 Task: Add Sprouts Organic Dandelion Root to the cart.
Action: Mouse pressed left at (21, 91)
Screenshot: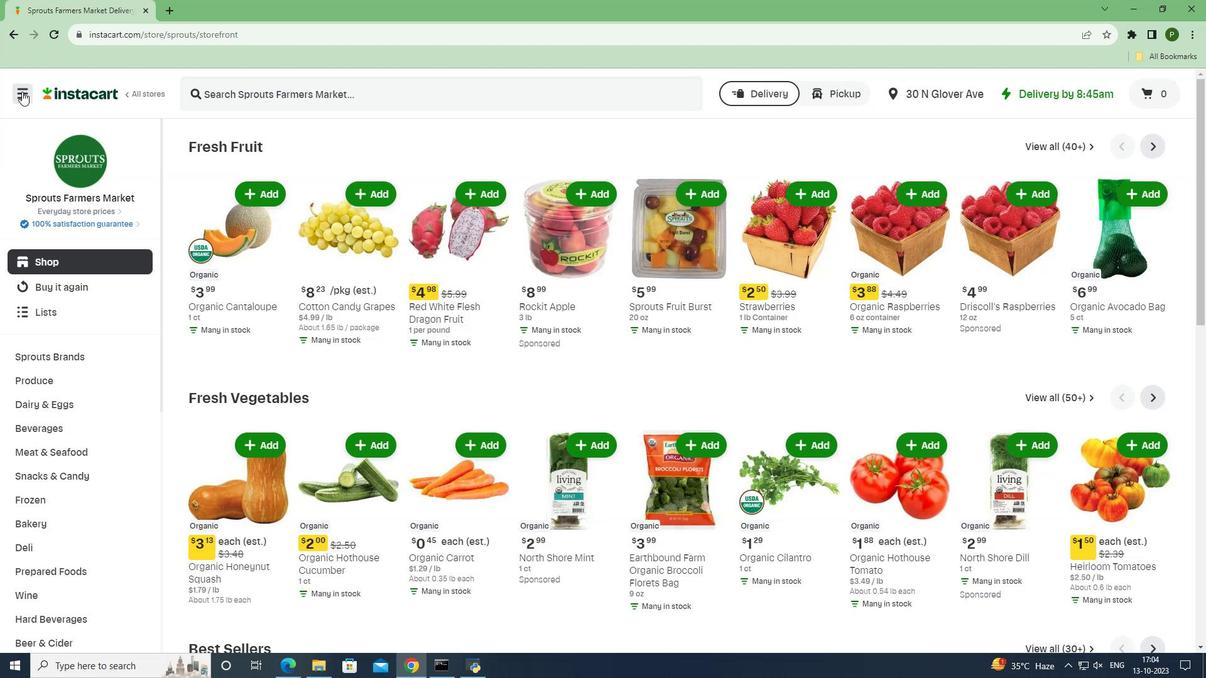 
Action: Mouse moved to (40, 326)
Screenshot: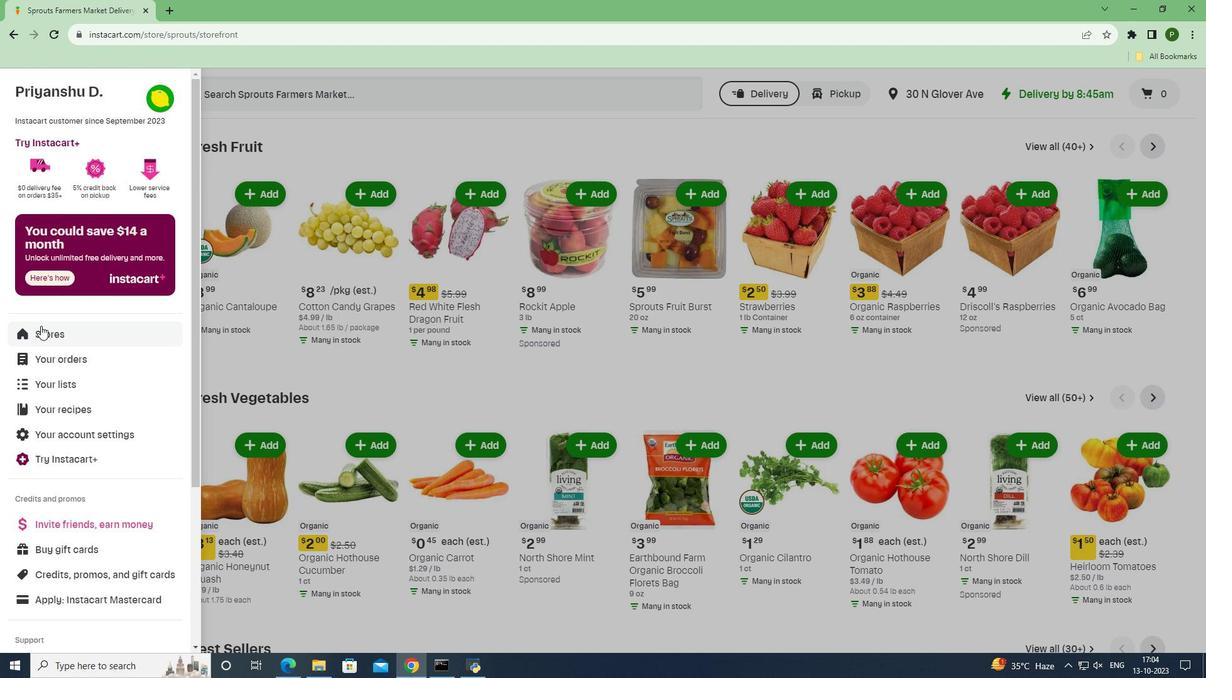 
Action: Mouse pressed left at (40, 326)
Screenshot: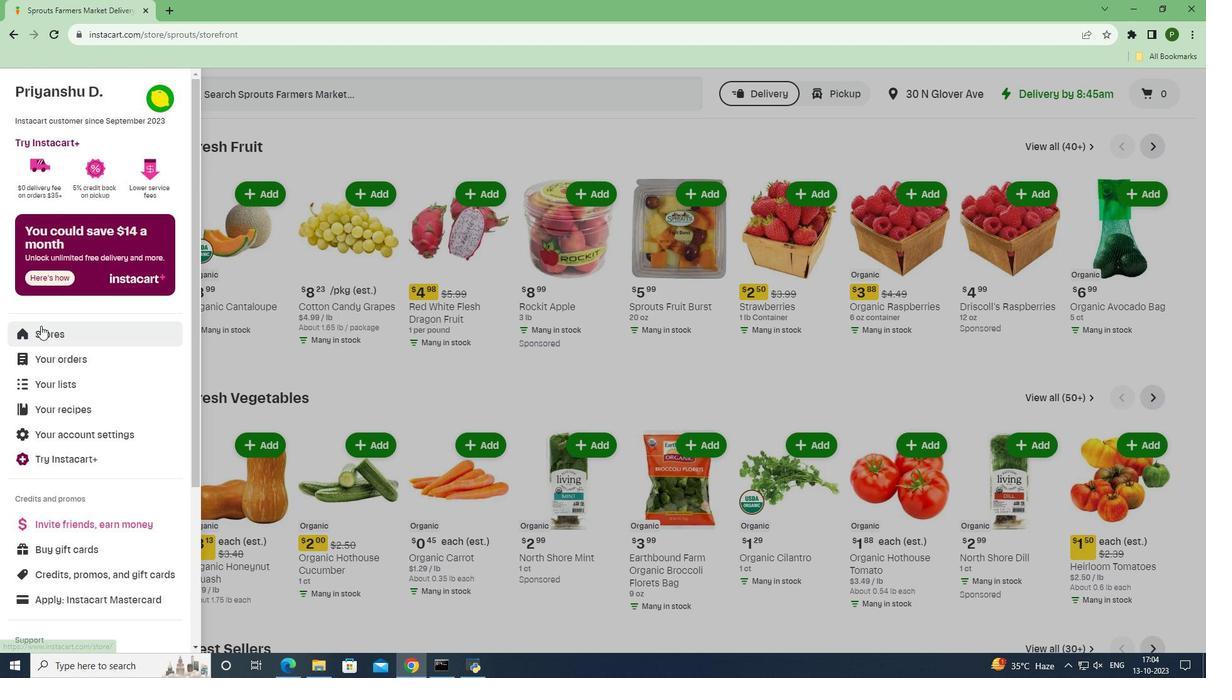 
Action: Mouse moved to (289, 145)
Screenshot: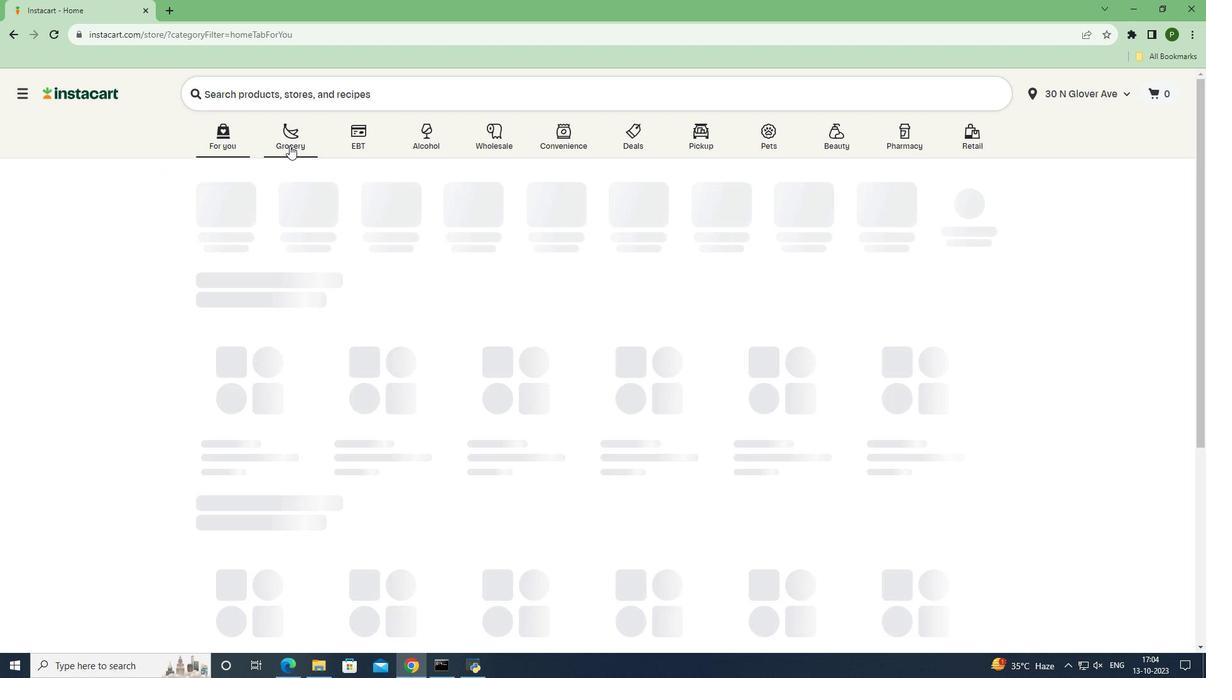 
Action: Mouse pressed left at (289, 145)
Screenshot: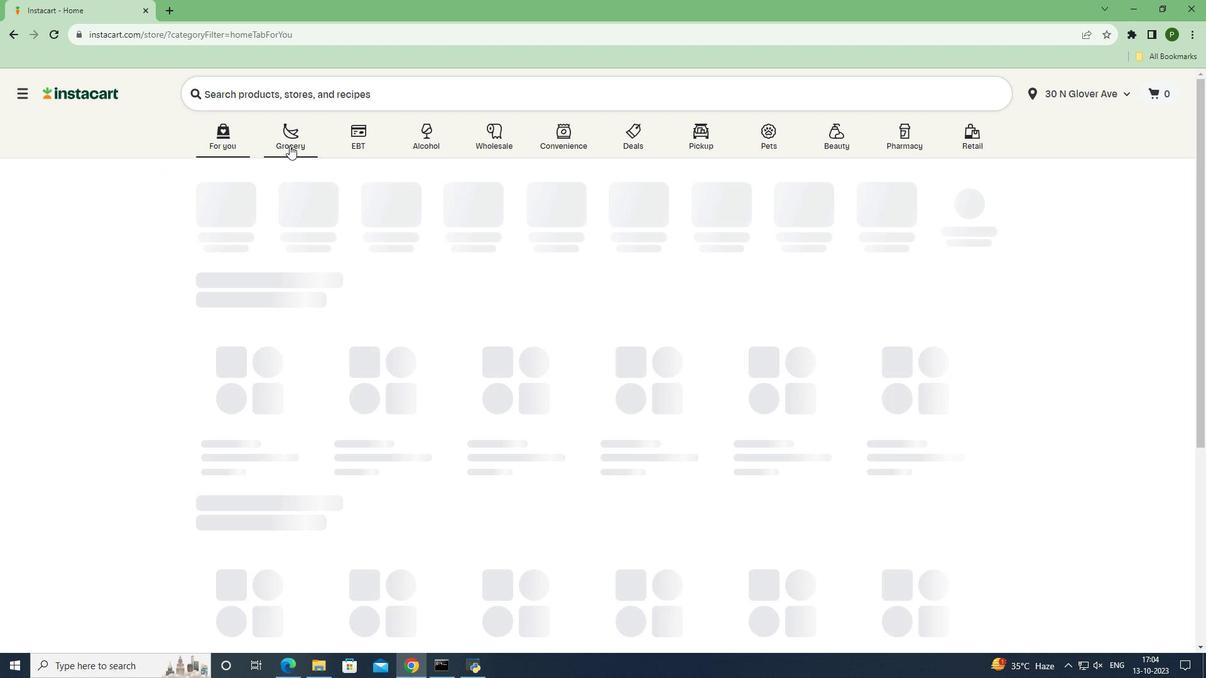 
Action: Mouse moved to (783, 294)
Screenshot: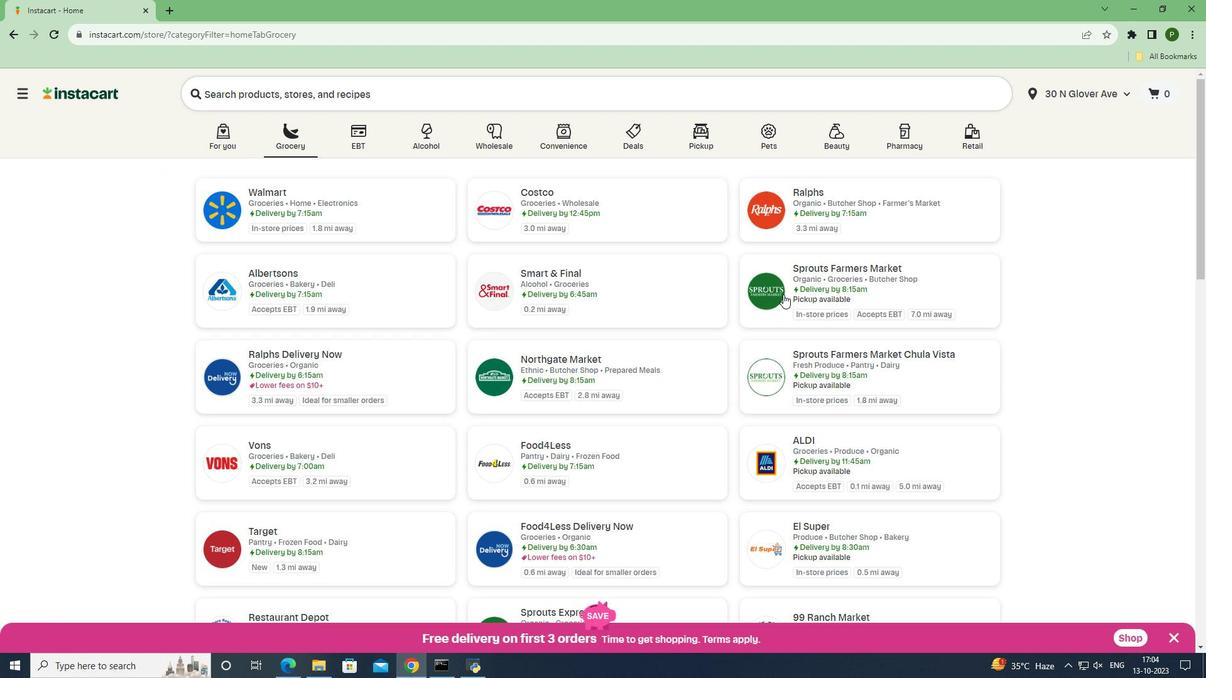 
Action: Mouse pressed left at (783, 294)
Screenshot: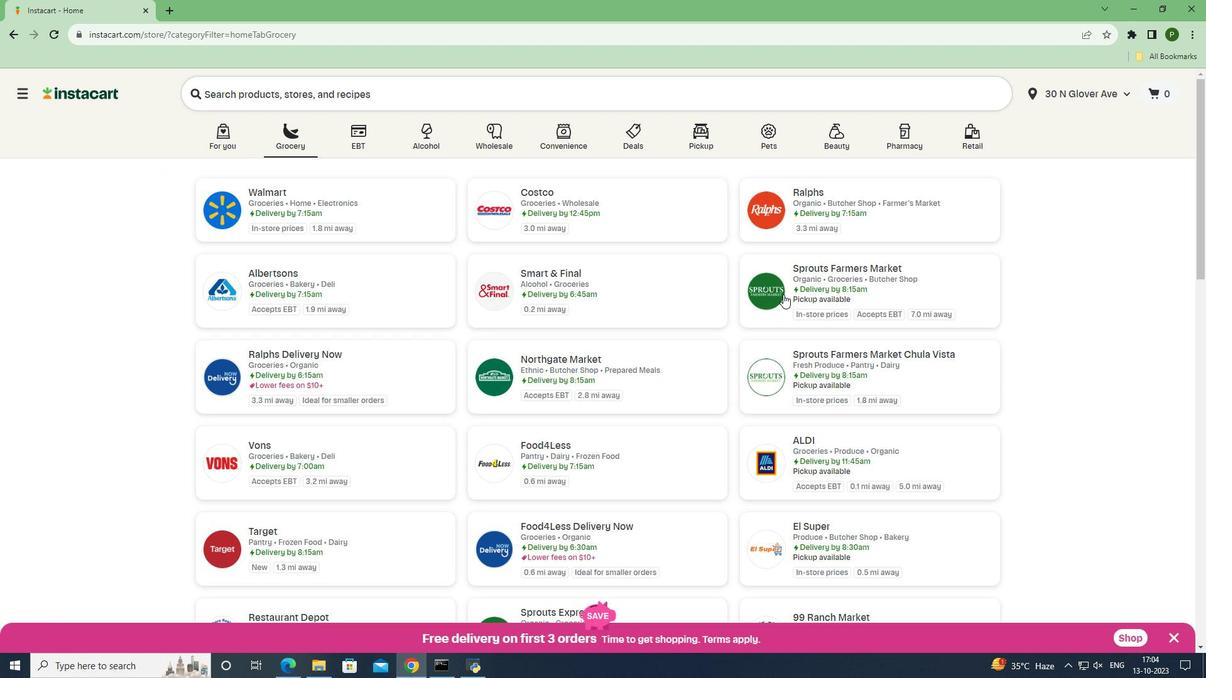 
Action: Mouse moved to (13, 429)
Screenshot: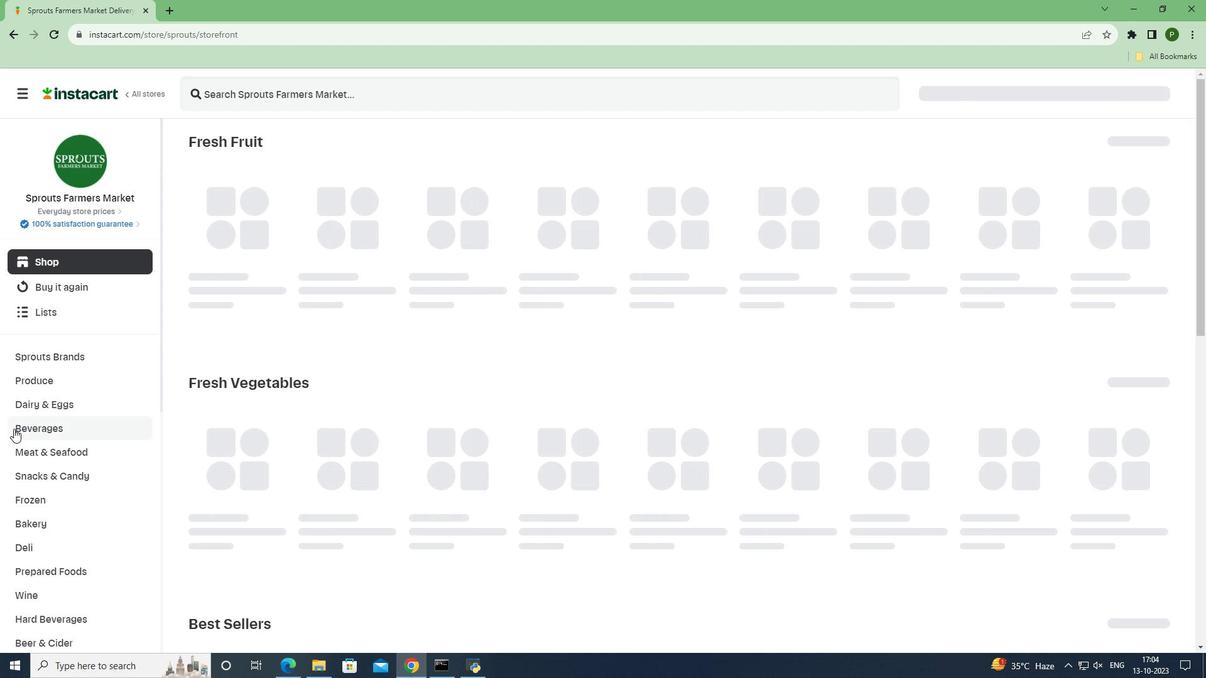 
Action: Mouse pressed left at (13, 429)
Screenshot: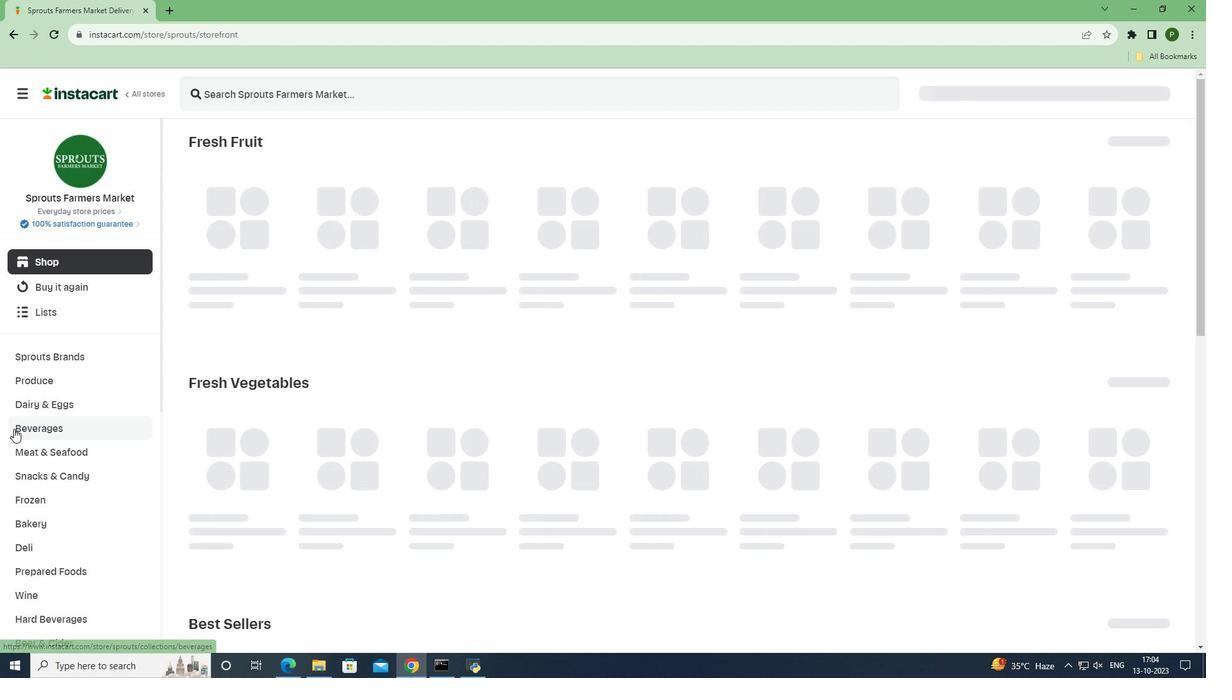 
Action: Mouse moved to (1088, 173)
Screenshot: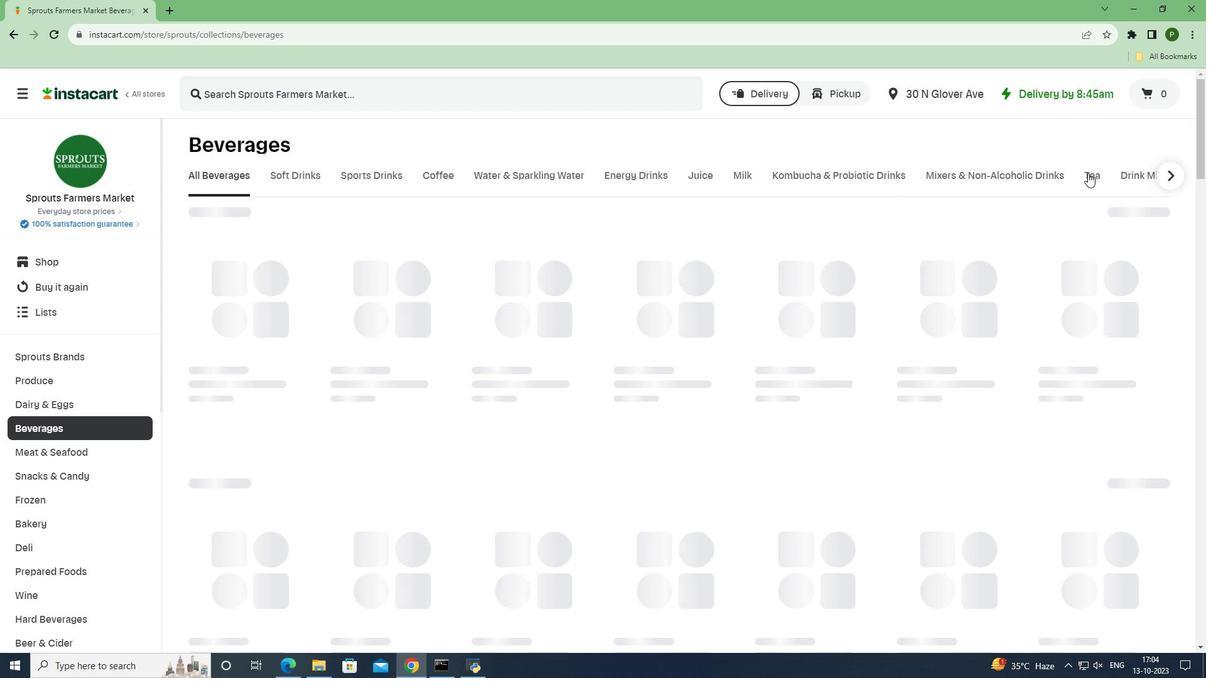 
Action: Mouse pressed left at (1088, 173)
Screenshot: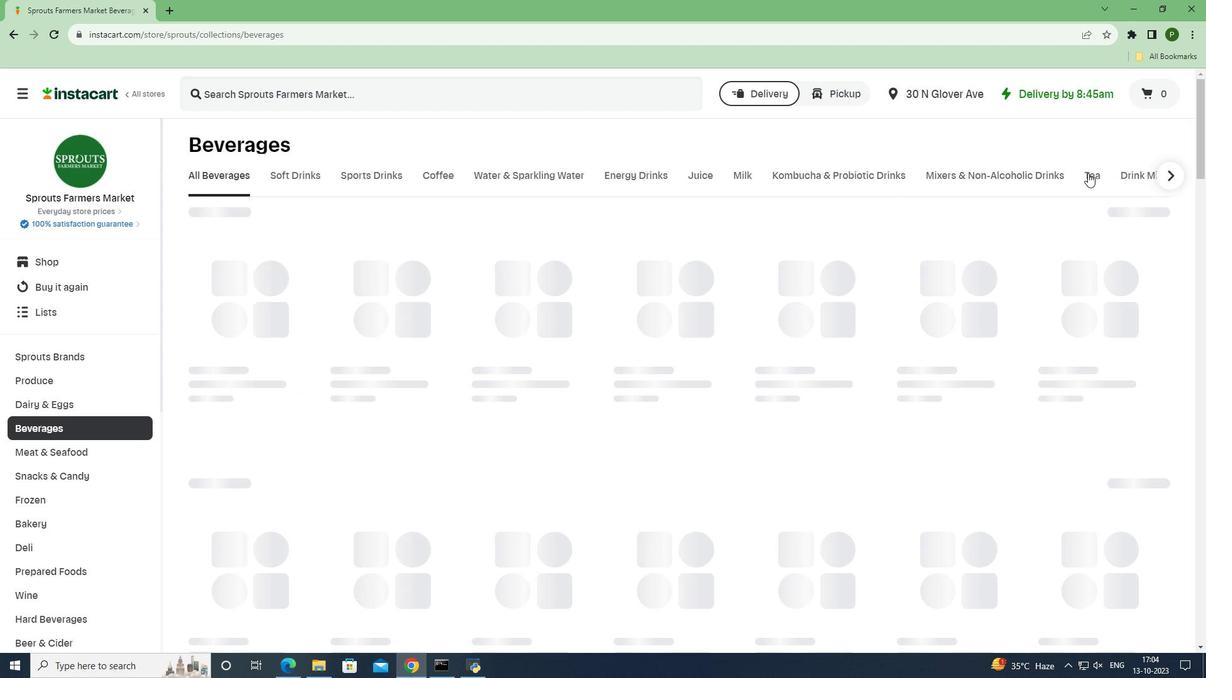 
Action: Mouse moved to (488, 99)
Screenshot: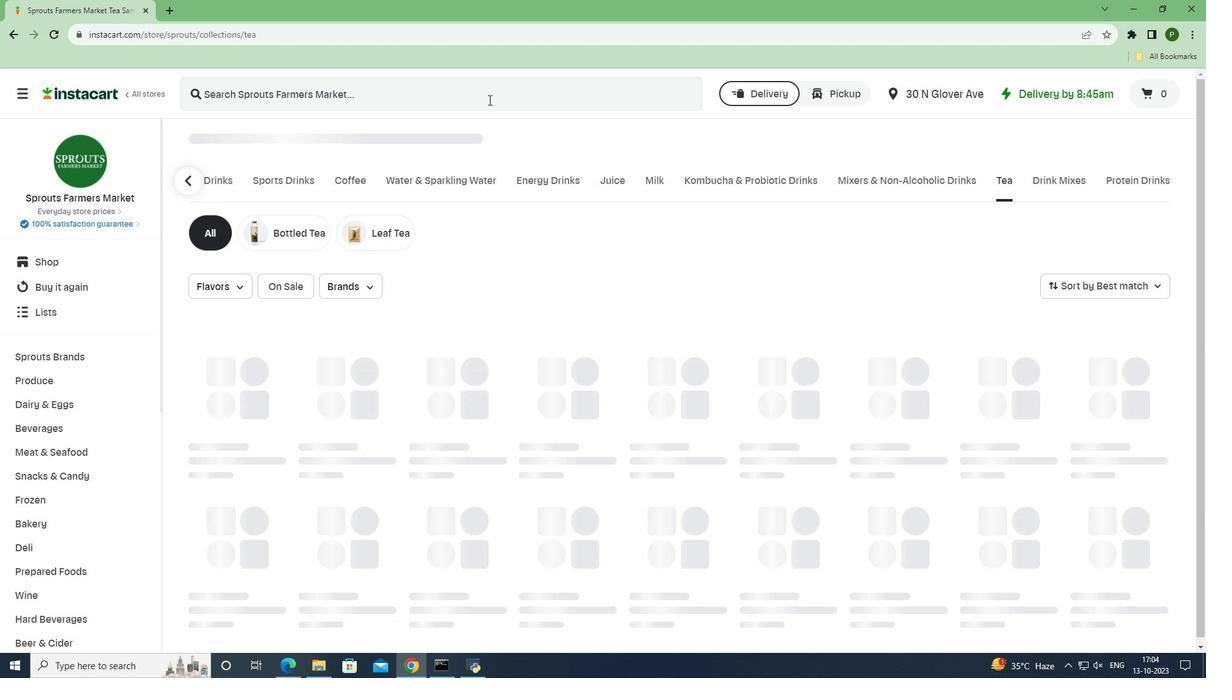 
Action: Mouse pressed left at (488, 99)
Screenshot: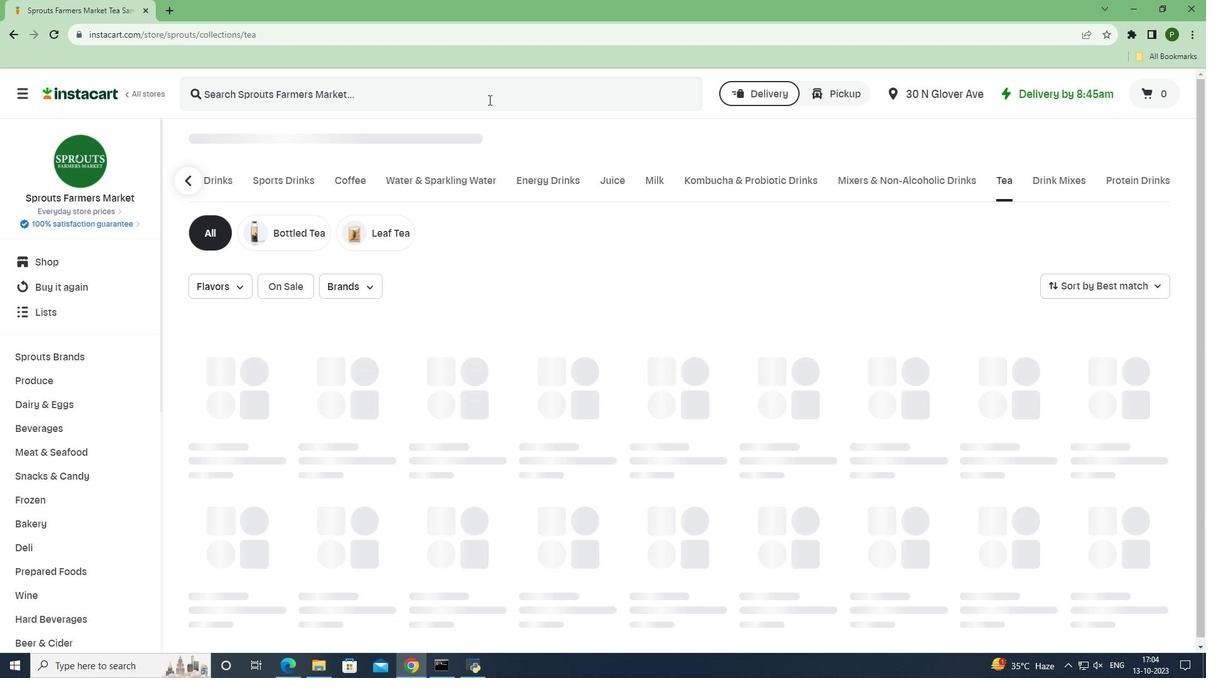 
Action: Key pressed <Key.caps_lock>S<Key.caps_lock>prouts<Key.space><Key.caps_lock>O<Key.caps_lock>
Screenshot: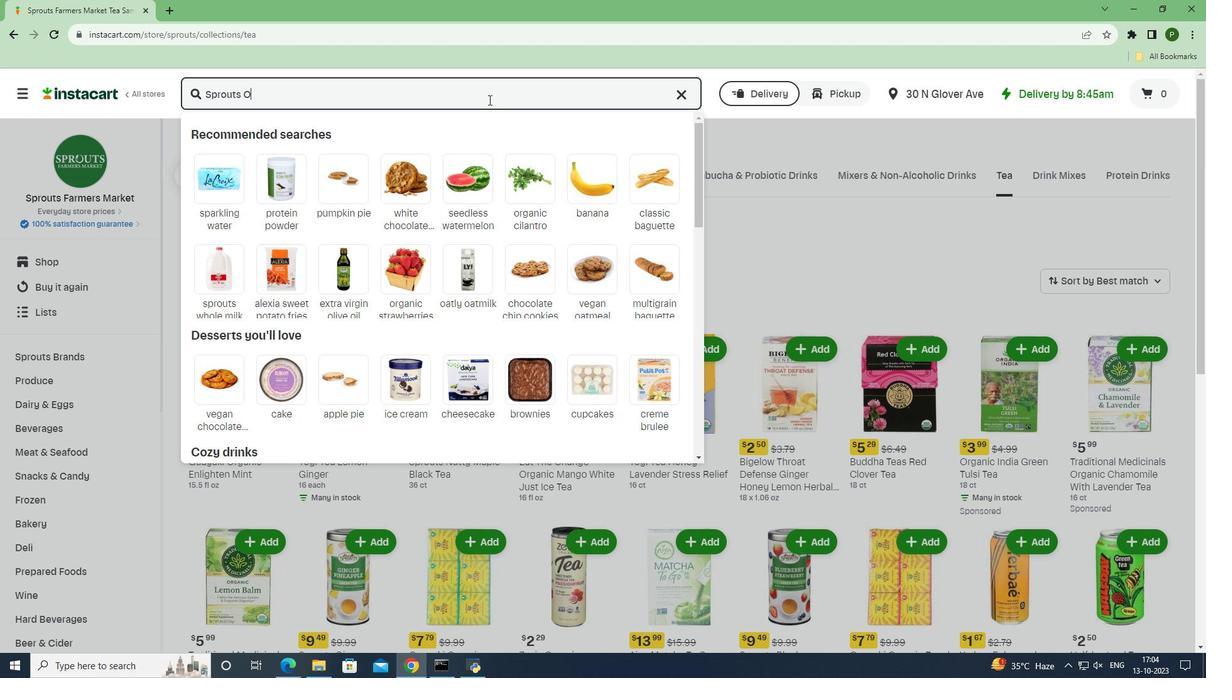
Action: Mouse moved to (488, 99)
Screenshot: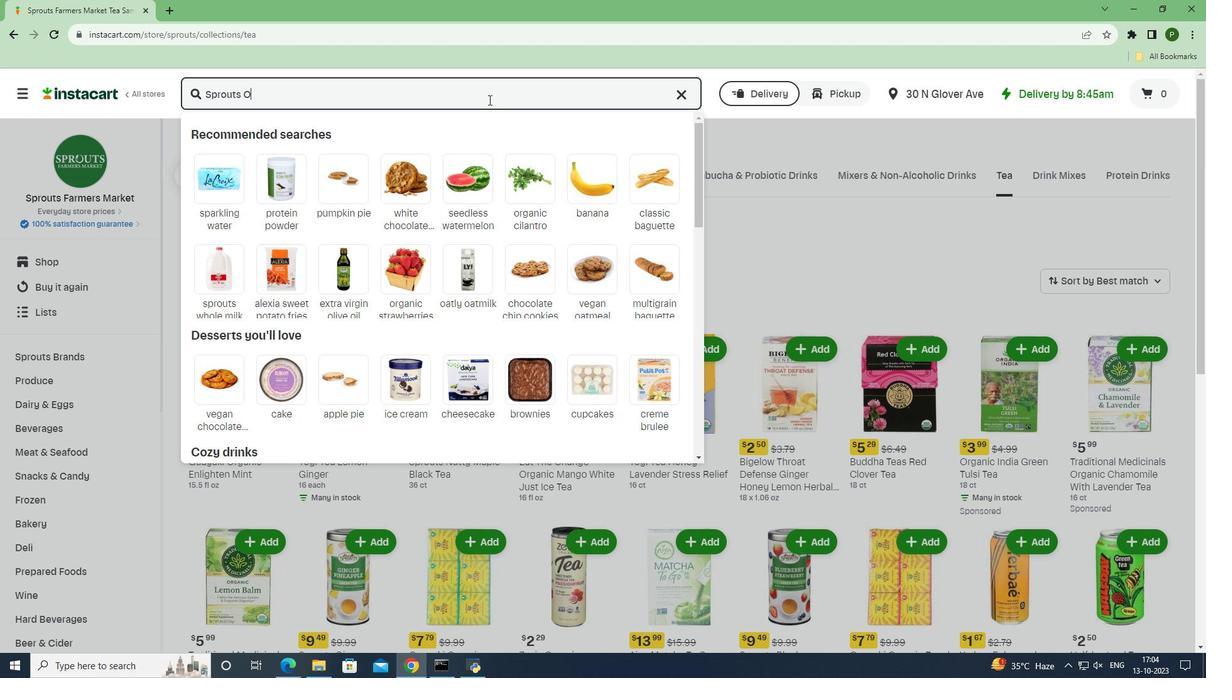 
Action: Key pressed rganic<Key.space><Key.caps_lock>D<Key.caps_lock>andelion<Key.space><Key.caps_lock>R<Key.caps_lock>oot<Key.space><Key.enter>
Screenshot: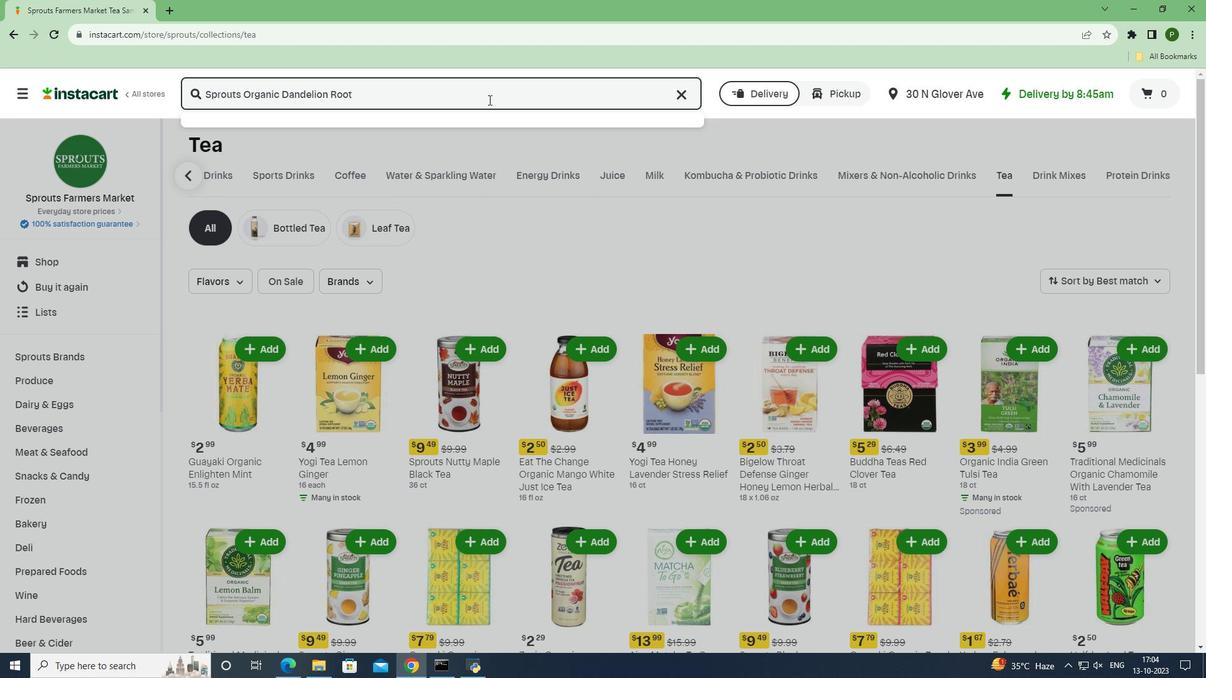 
Action: Mouse moved to (349, 197)
Screenshot: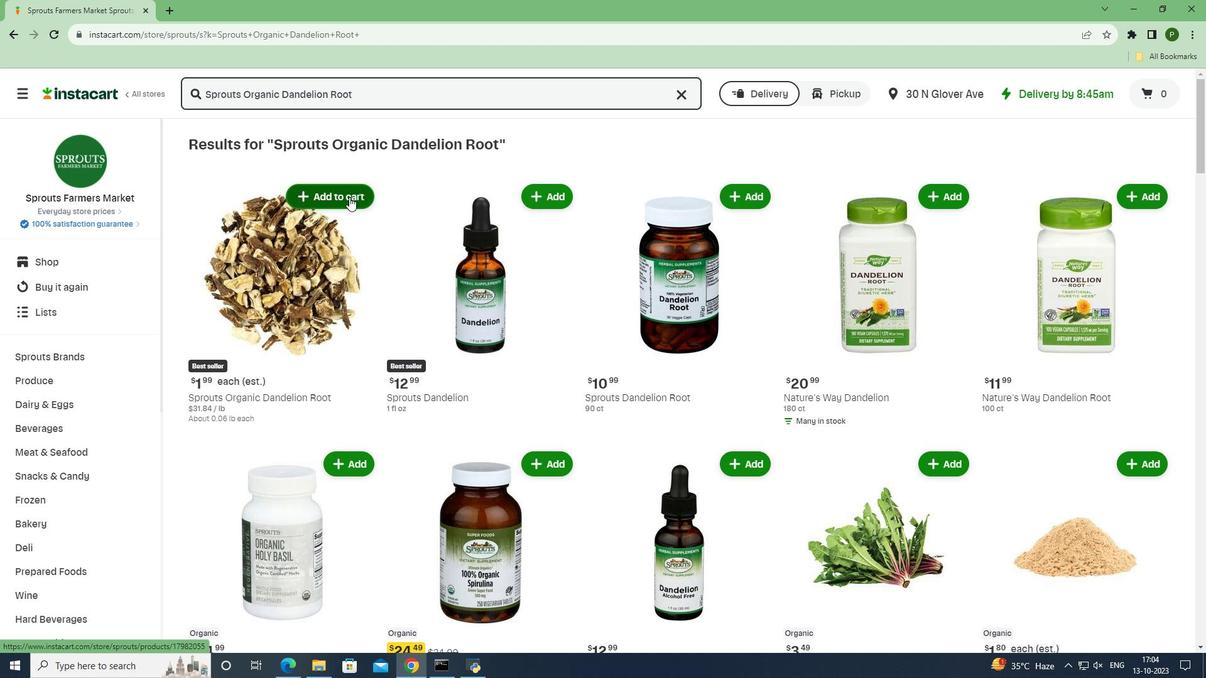
Action: Mouse pressed left at (349, 197)
Screenshot: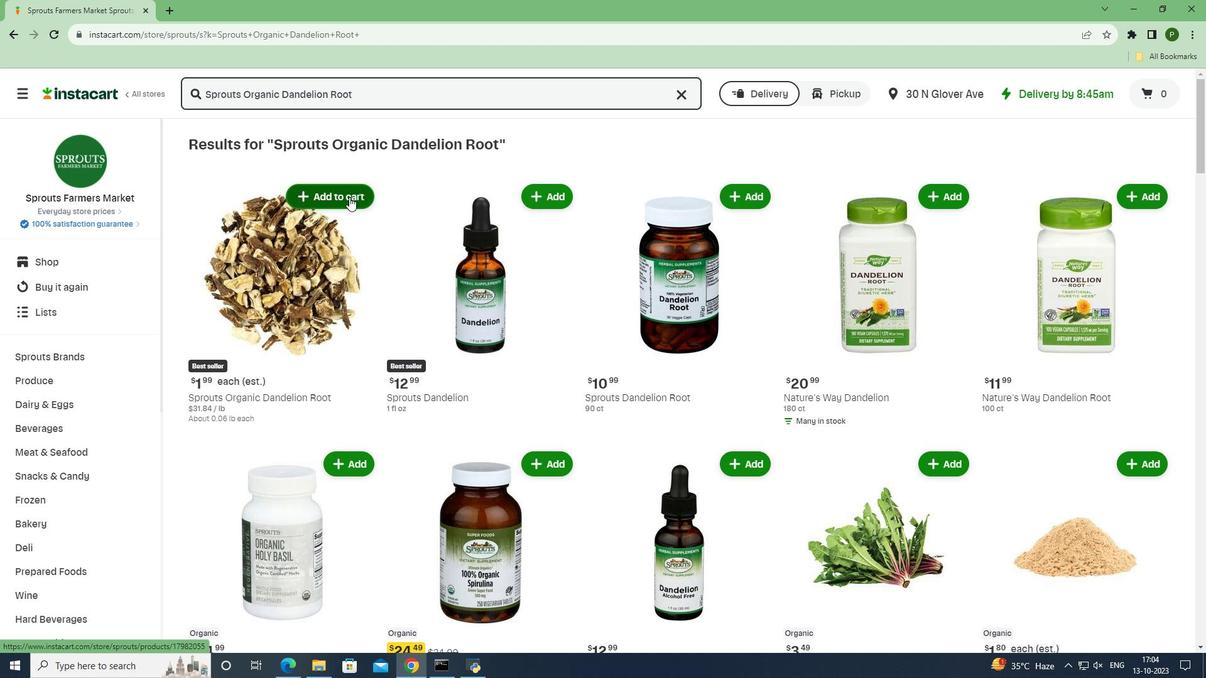 
Action: Mouse moved to (382, 251)
Screenshot: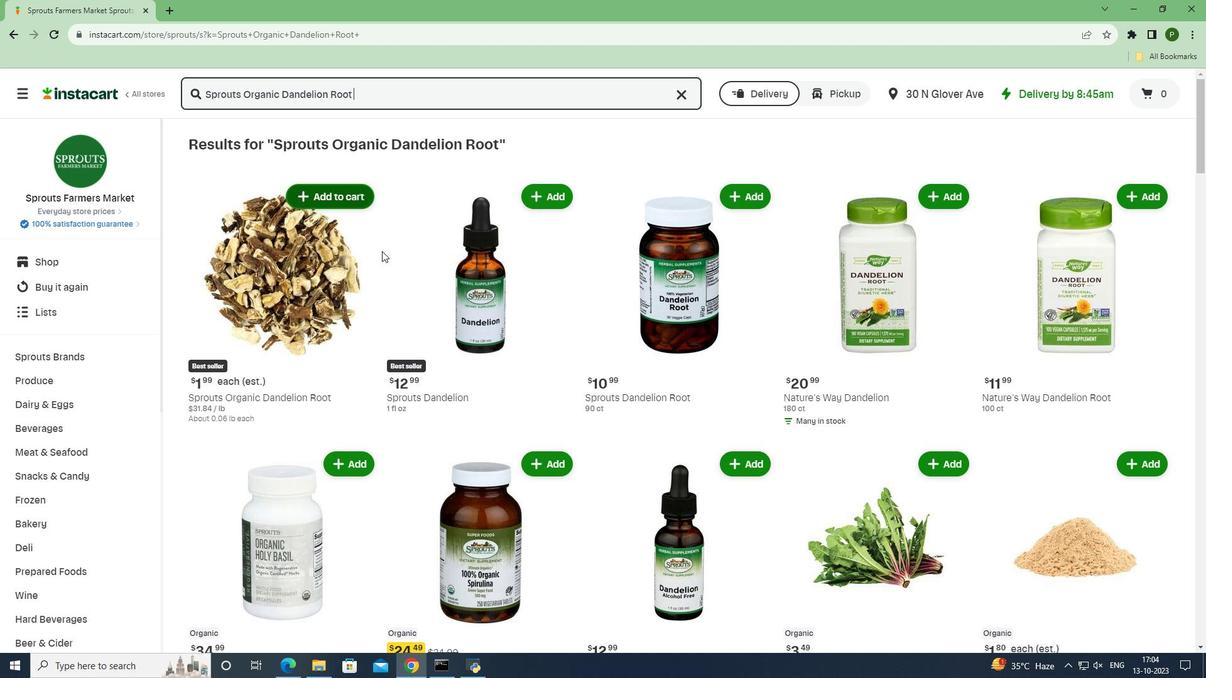 
